 Task: Add a new rule when a card is added to the list "to do", the card's label should be orange.
Action: Mouse moved to (629, 139)
Screenshot: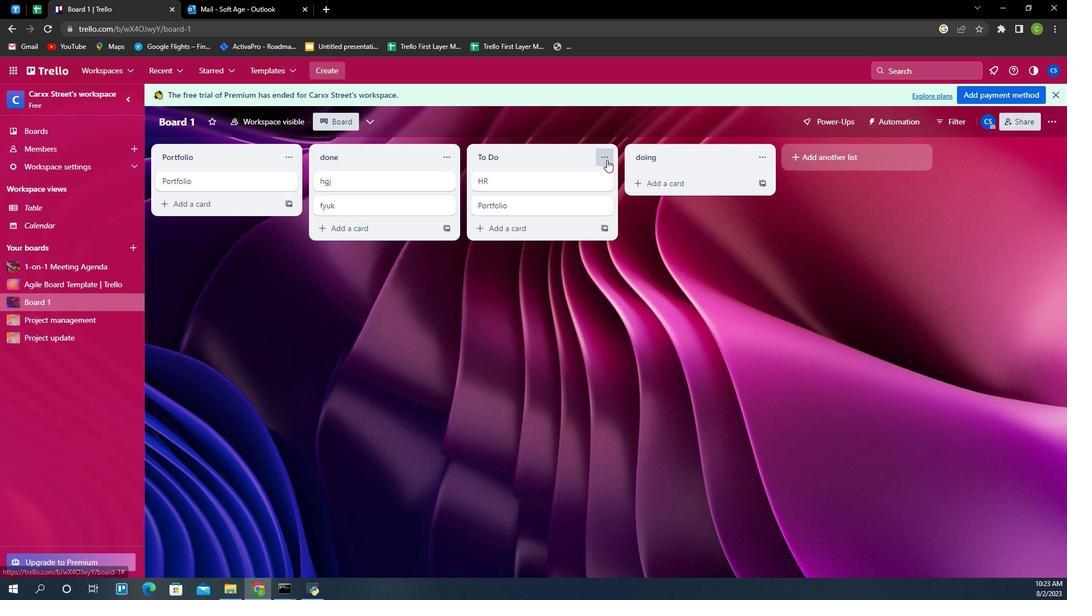 
Action: Mouse pressed left at (629, 139)
Screenshot: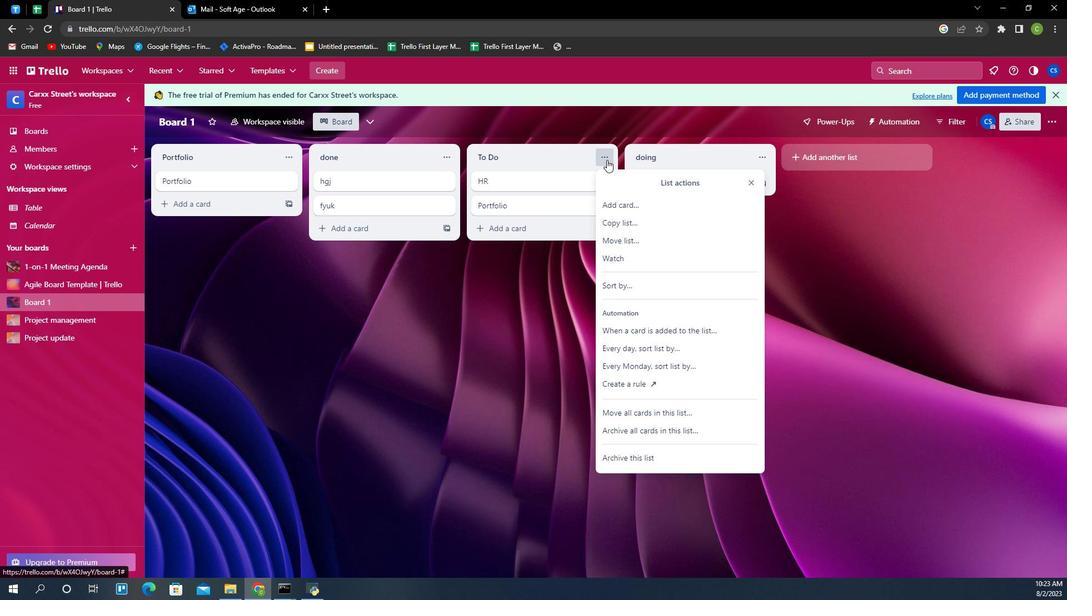 
Action: Mouse moved to (644, 324)
Screenshot: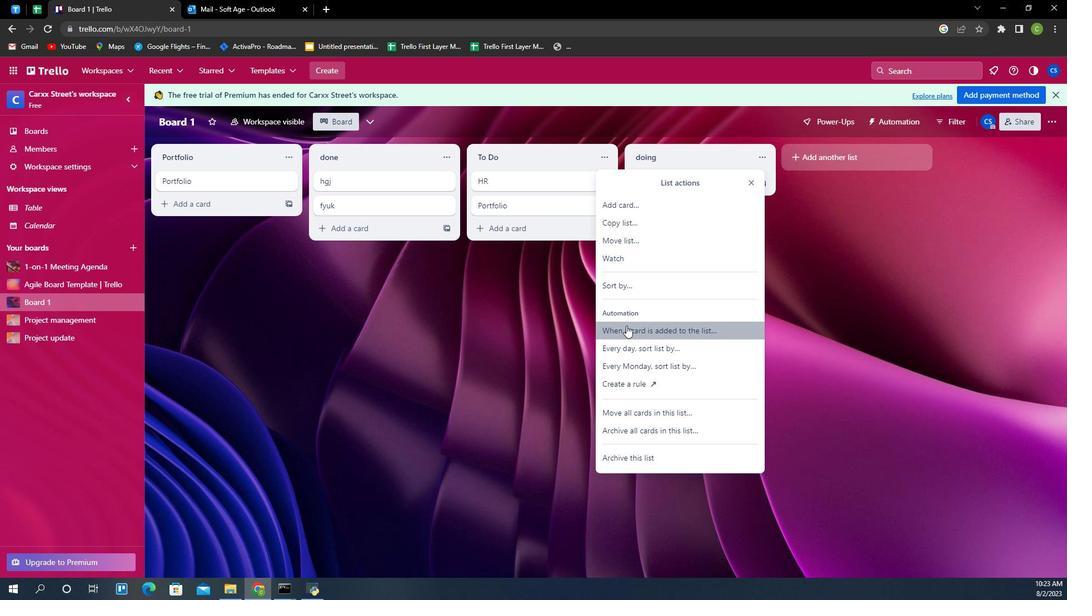 
Action: Mouse pressed left at (644, 324)
Screenshot: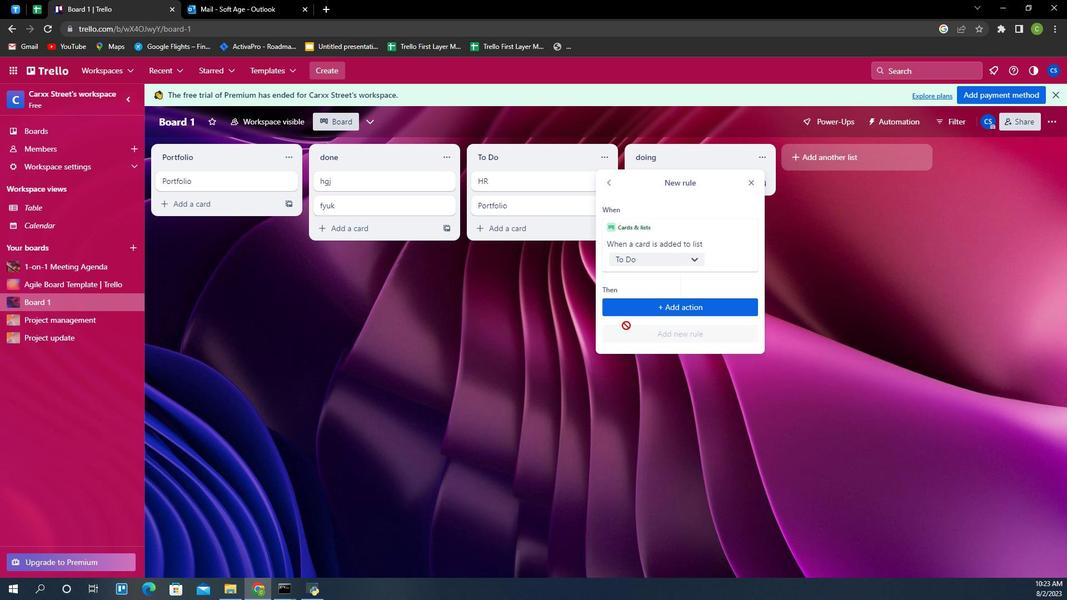 
Action: Mouse moved to (678, 304)
Screenshot: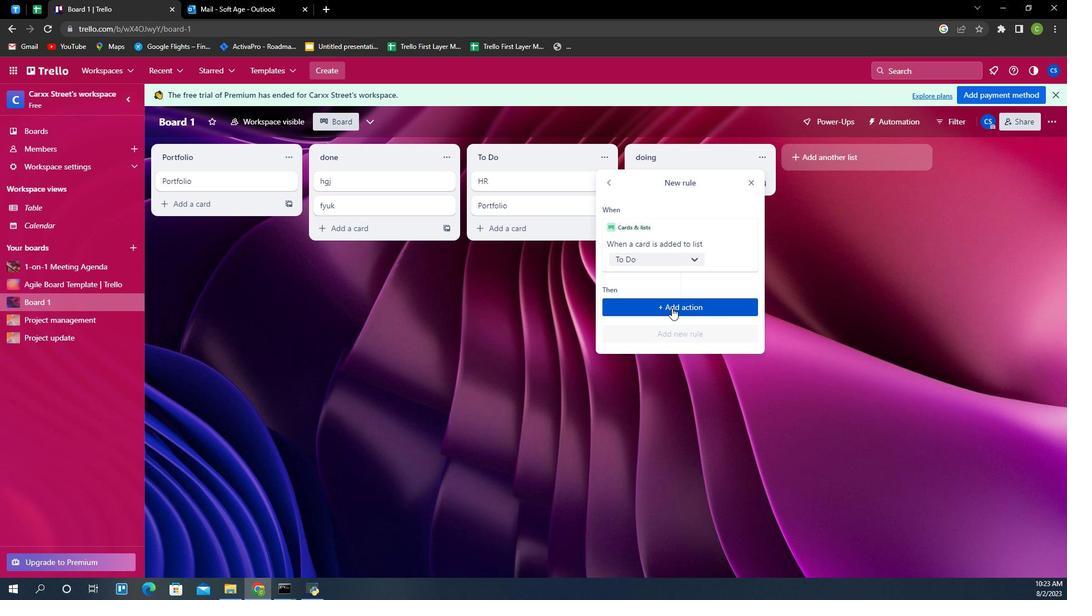 
Action: Mouse pressed left at (678, 304)
Screenshot: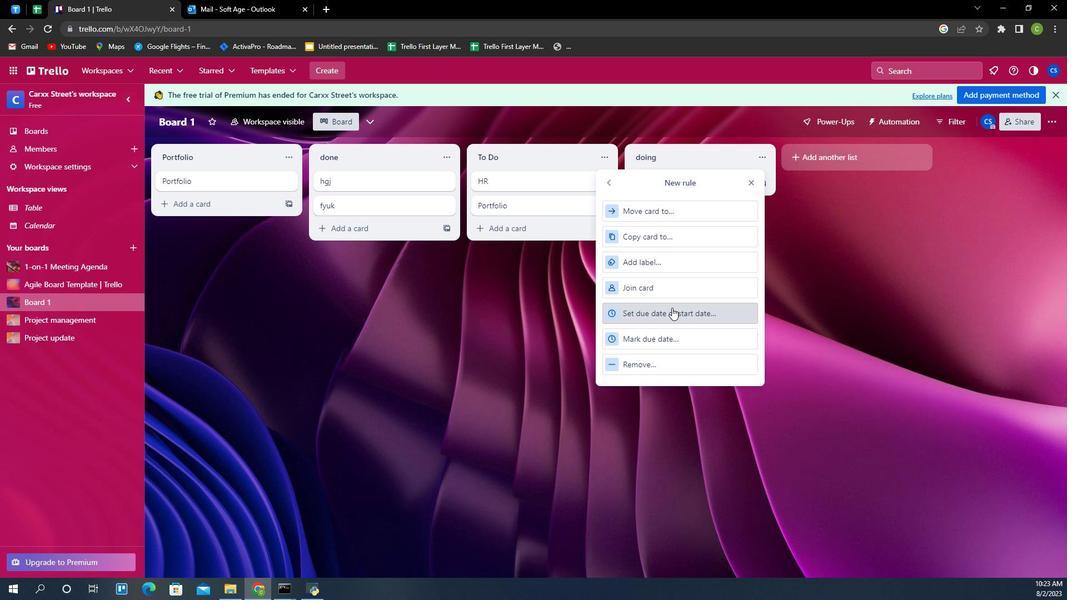 
Action: Mouse moved to (679, 258)
Screenshot: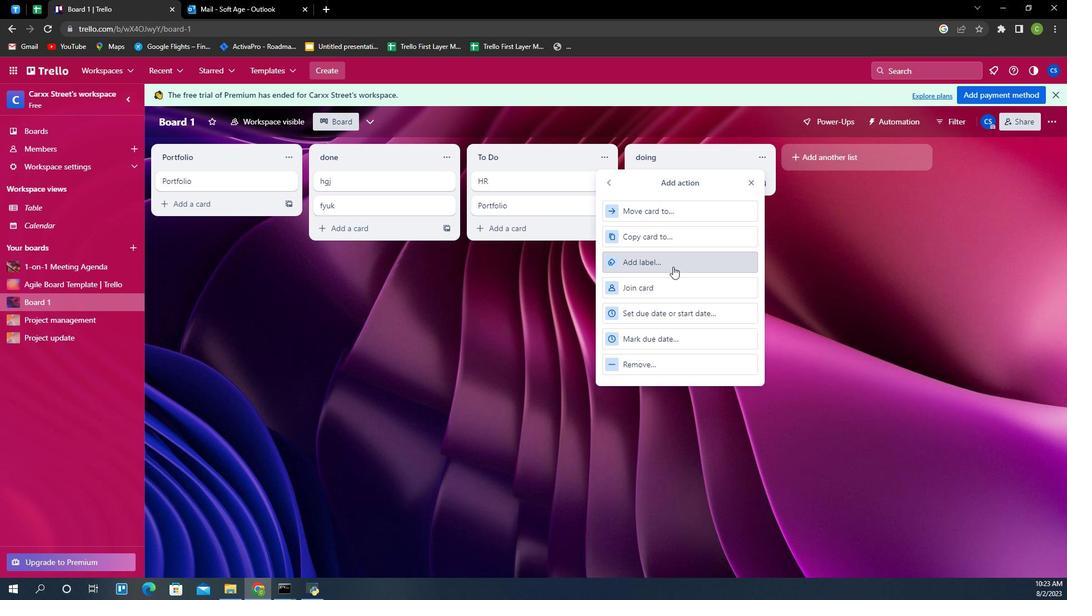 
Action: Mouse pressed left at (679, 258)
Screenshot: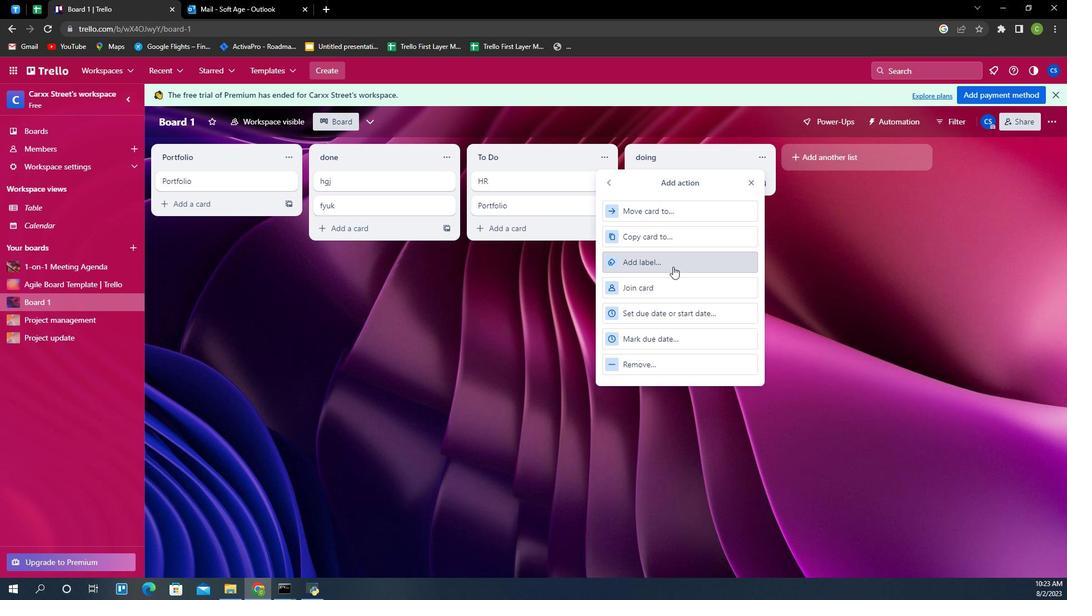 
Action: Mouse moved to (708, 327)
Screenshot: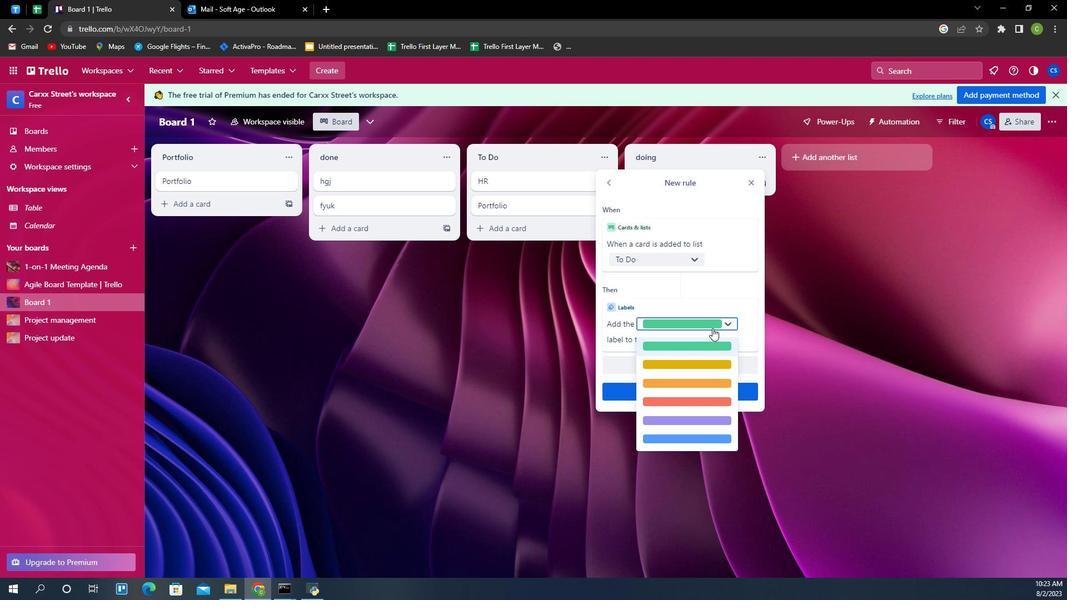 
Action: Mouse pressed left at (708, 327)
Screenshot: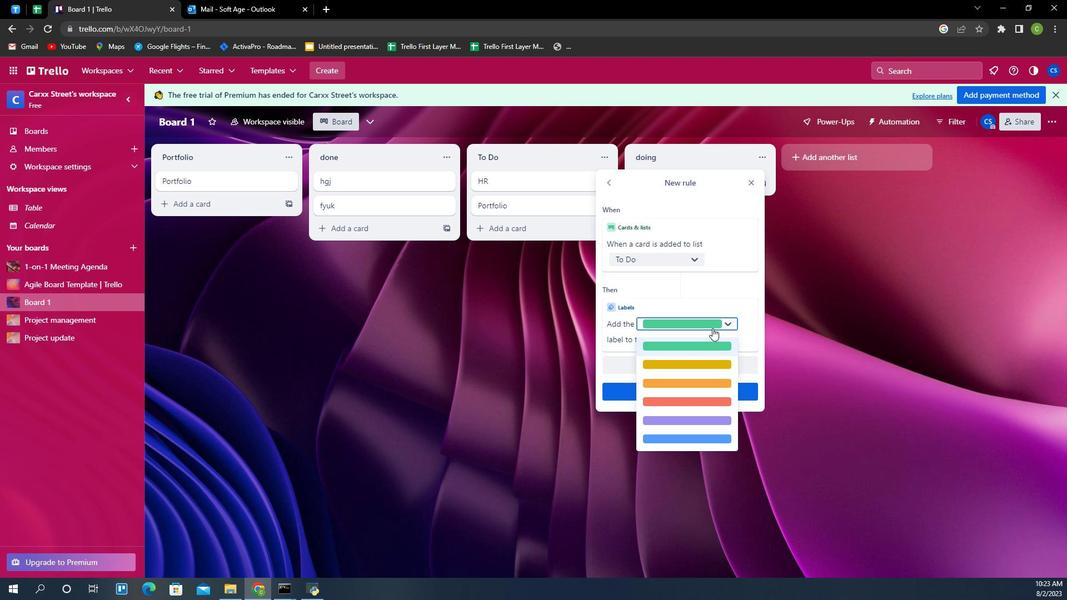 
Action: Mouse moved to (705, 383)
Screenshot: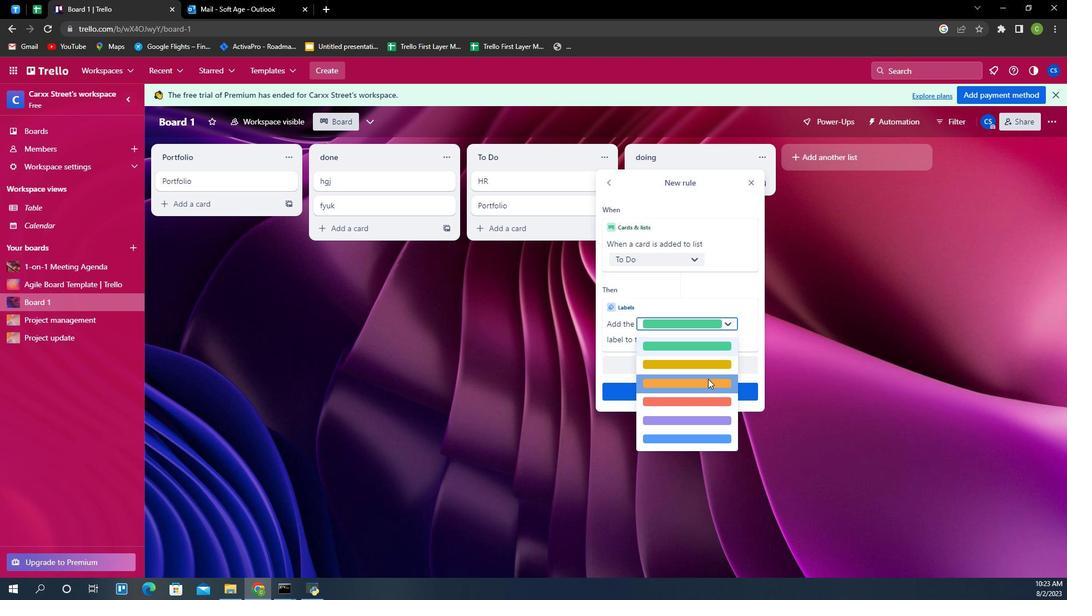 
Action: Mouse pressed left at (705, 383)
Screenshot: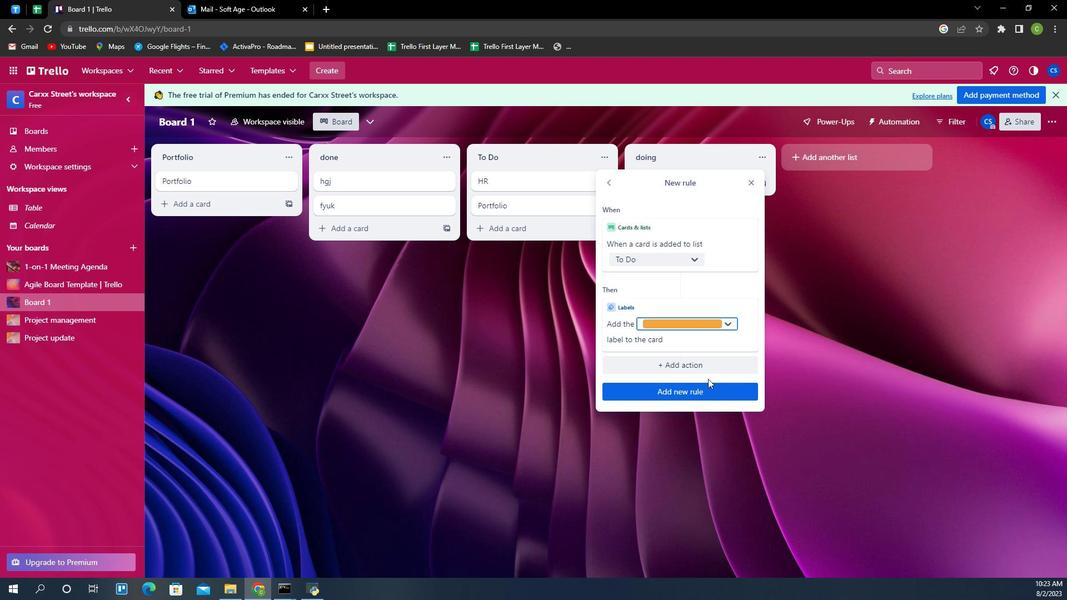
Action: Mouse moved to (706, 402)
Screenshot: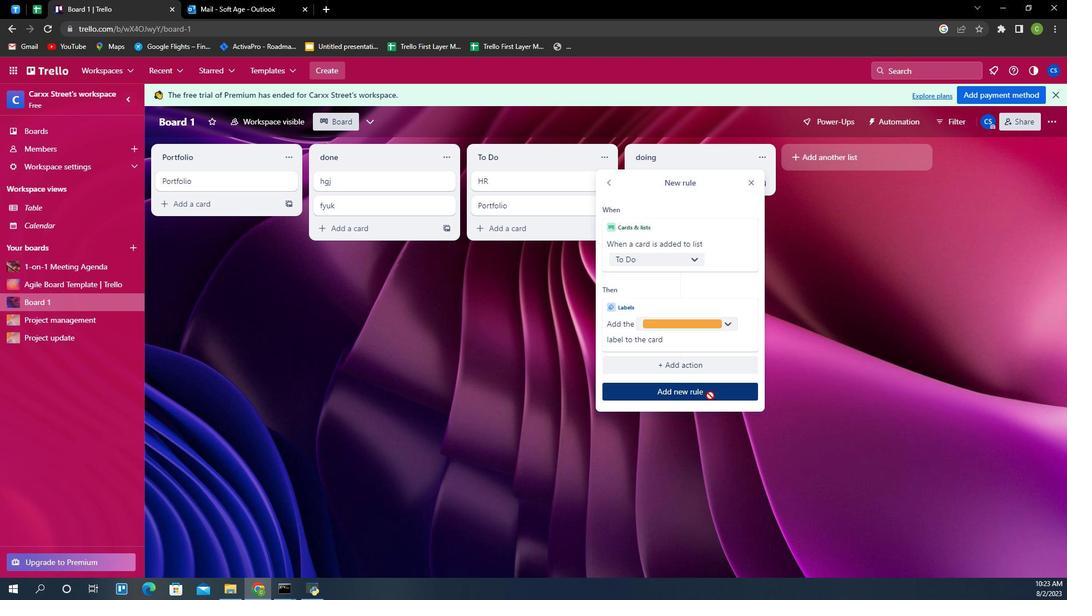 
Action: Mouse pressed left at (706, 402)
Screenshot: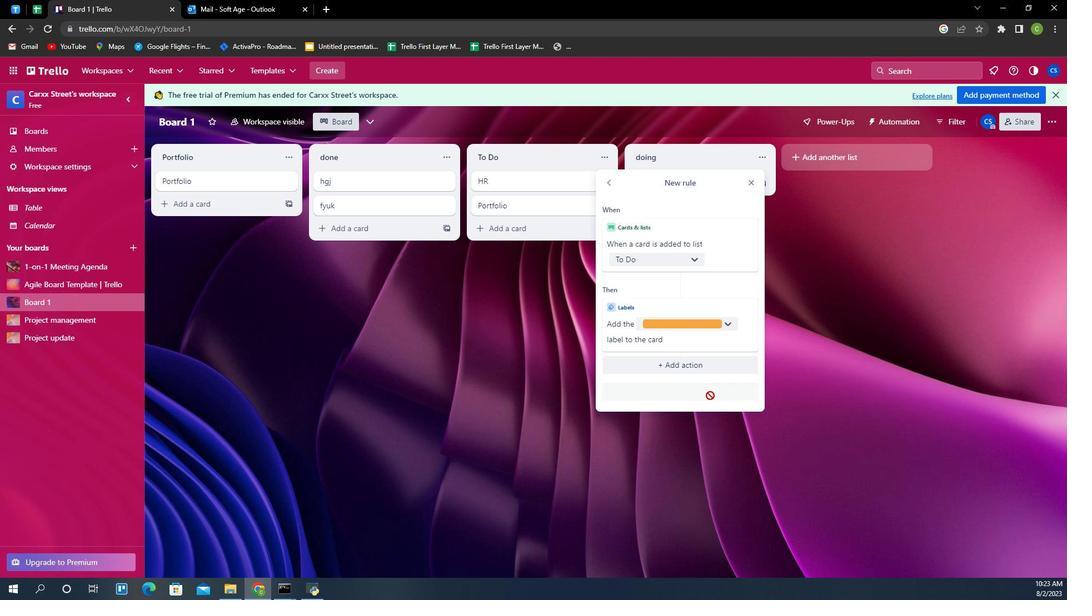 
Action: Mouse moved to (705, 400)
Screenshot: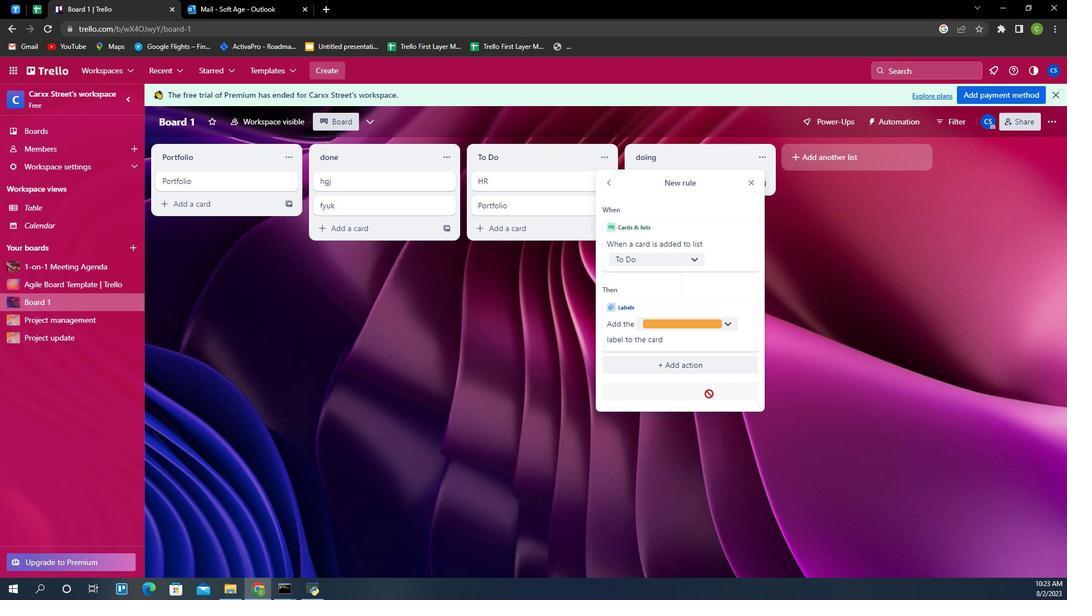 
